 Task: Create a scrum project ZillaTech.
Action: Mouse moved to (217, 67)
Screenshot: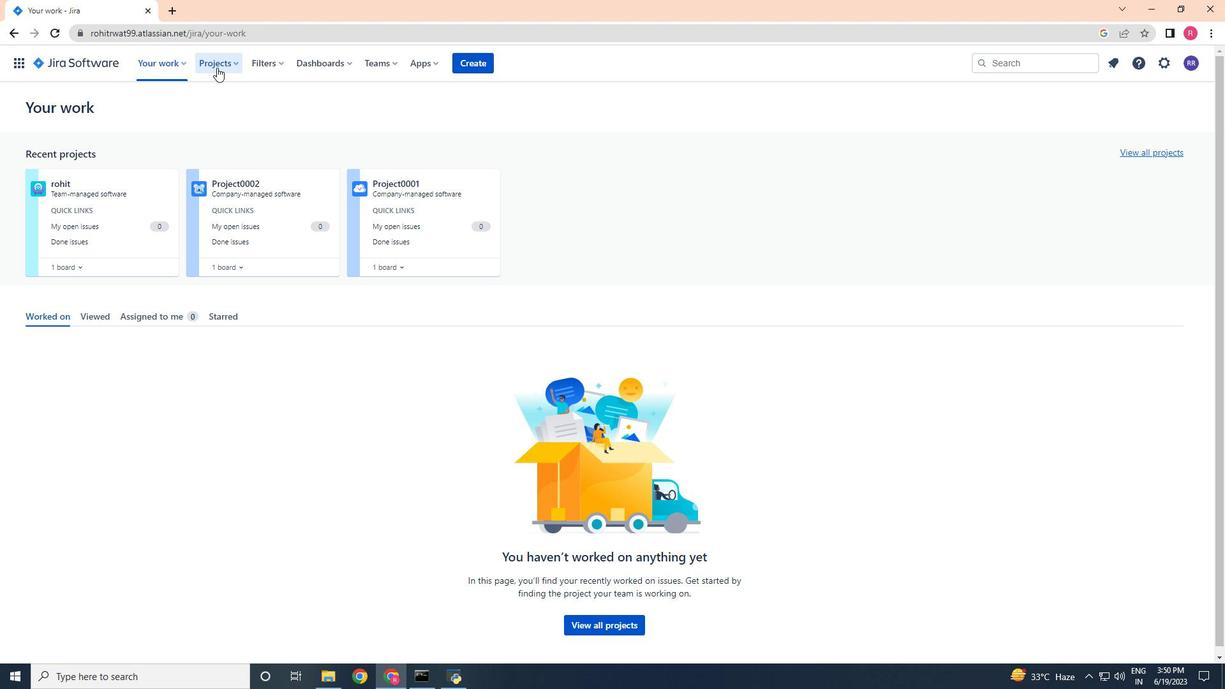 
Action: Mouse pressed left at (217, 67)
Screenshot: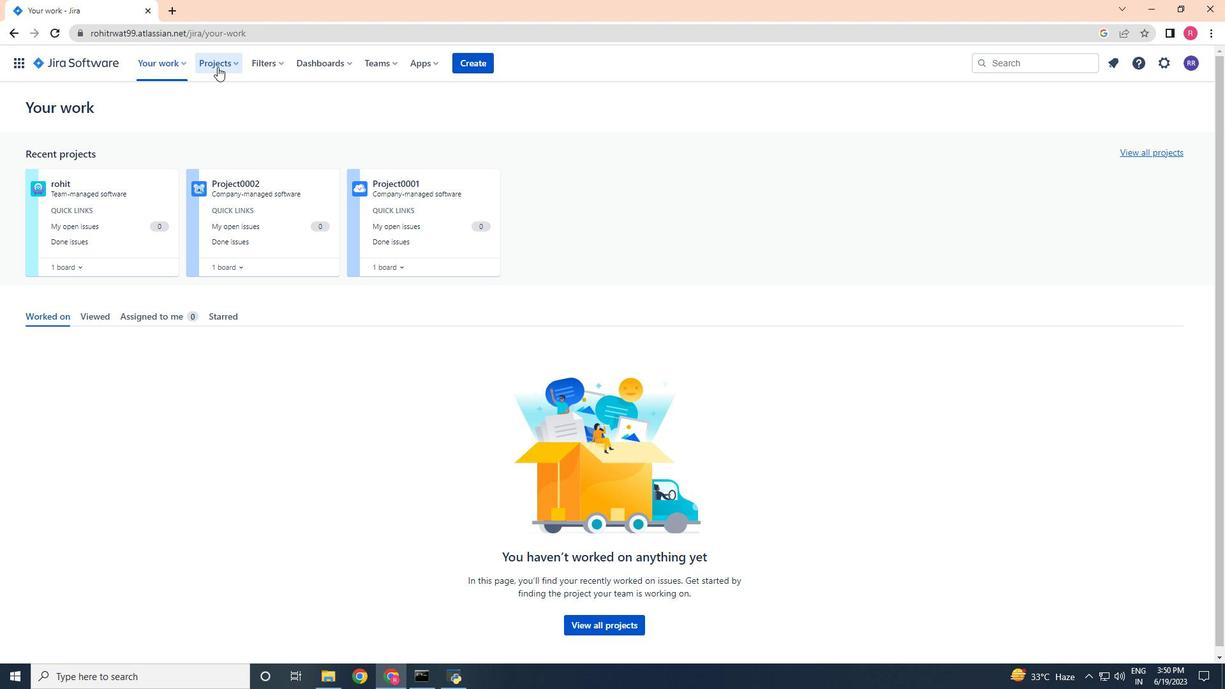 
Action: Mouse moved to (260, 254)
Screenshot: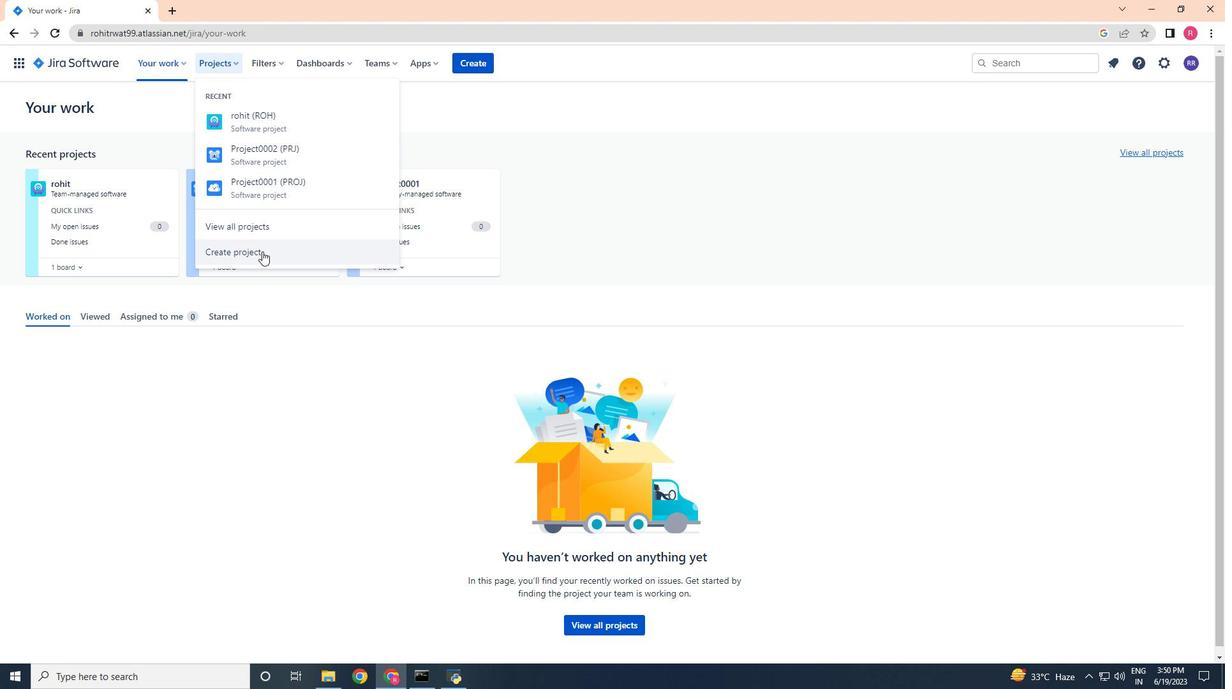 
Action: Mouse pressed left at (260, 254)
Screenshot: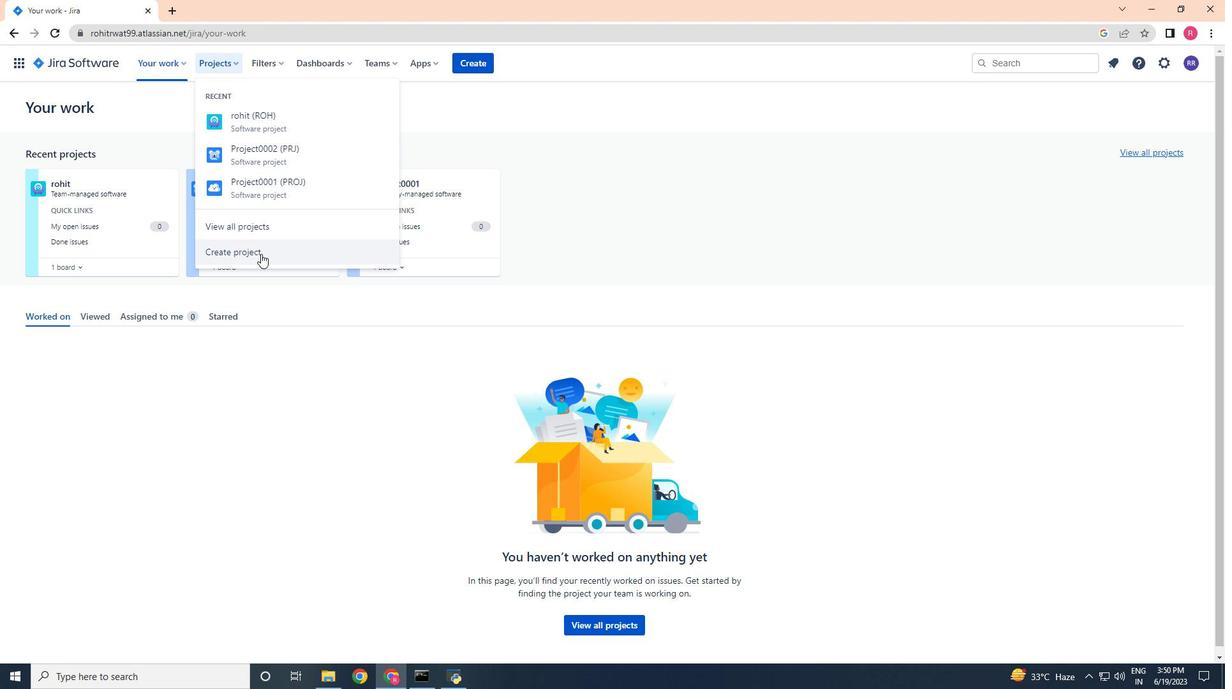 
Action: Mouse moved to (599, 242)
Screenshot: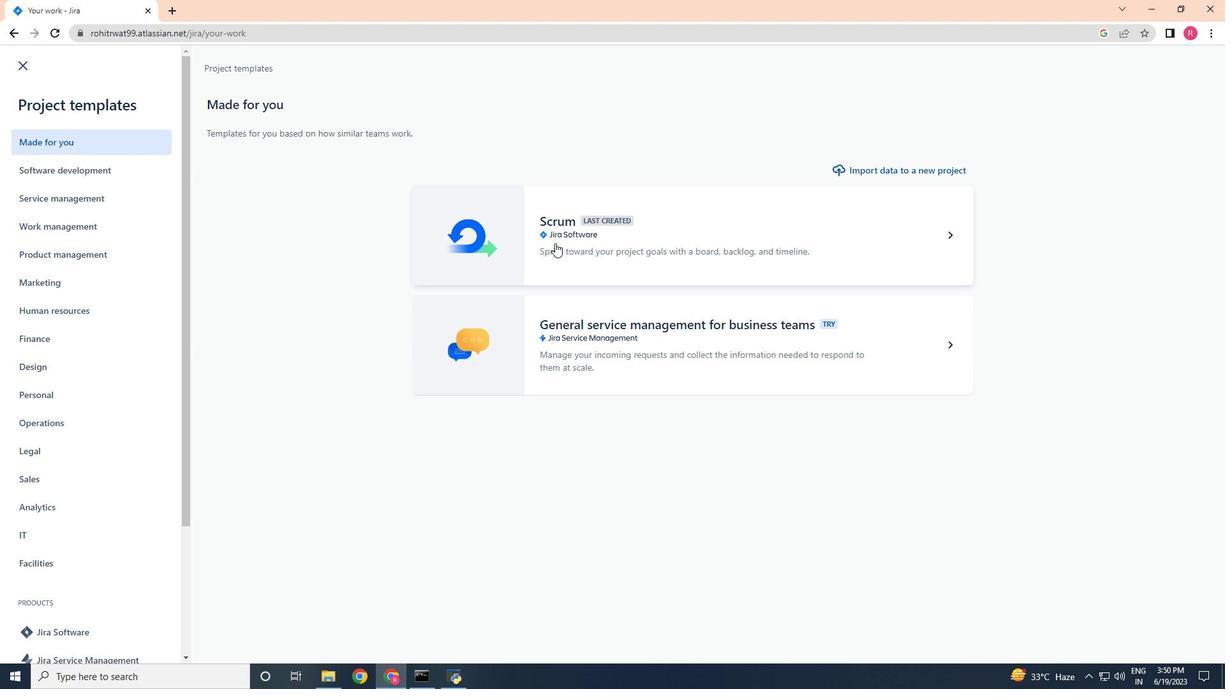 
Action: Mouse pressed left at (599, 242)
Screenshot: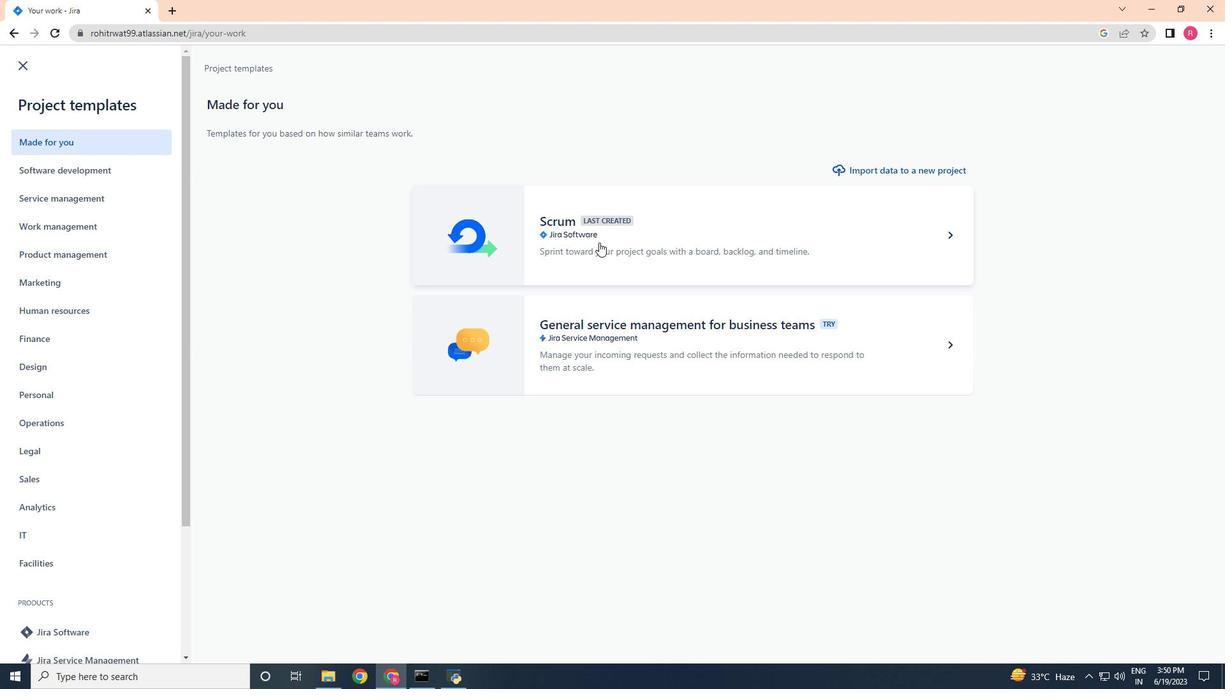 
Action: Mouse moved to (935, 630)
Screenshot: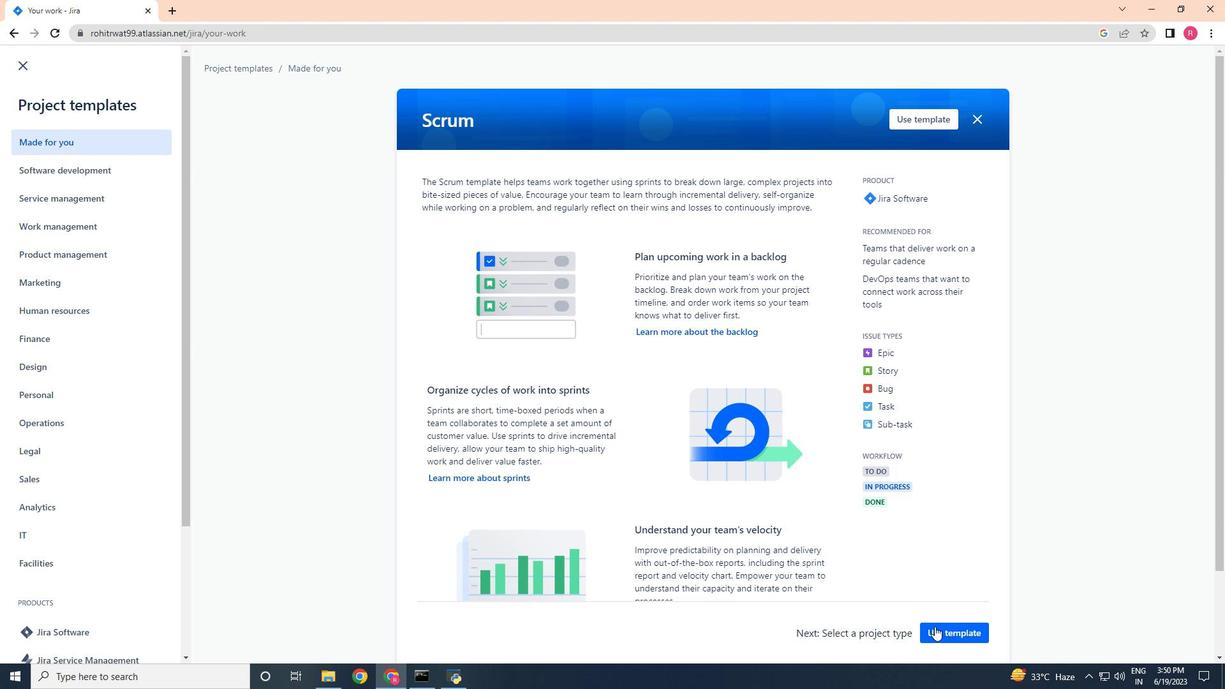 
Action: Mouse pressed left at (935, 630)
Screenshot: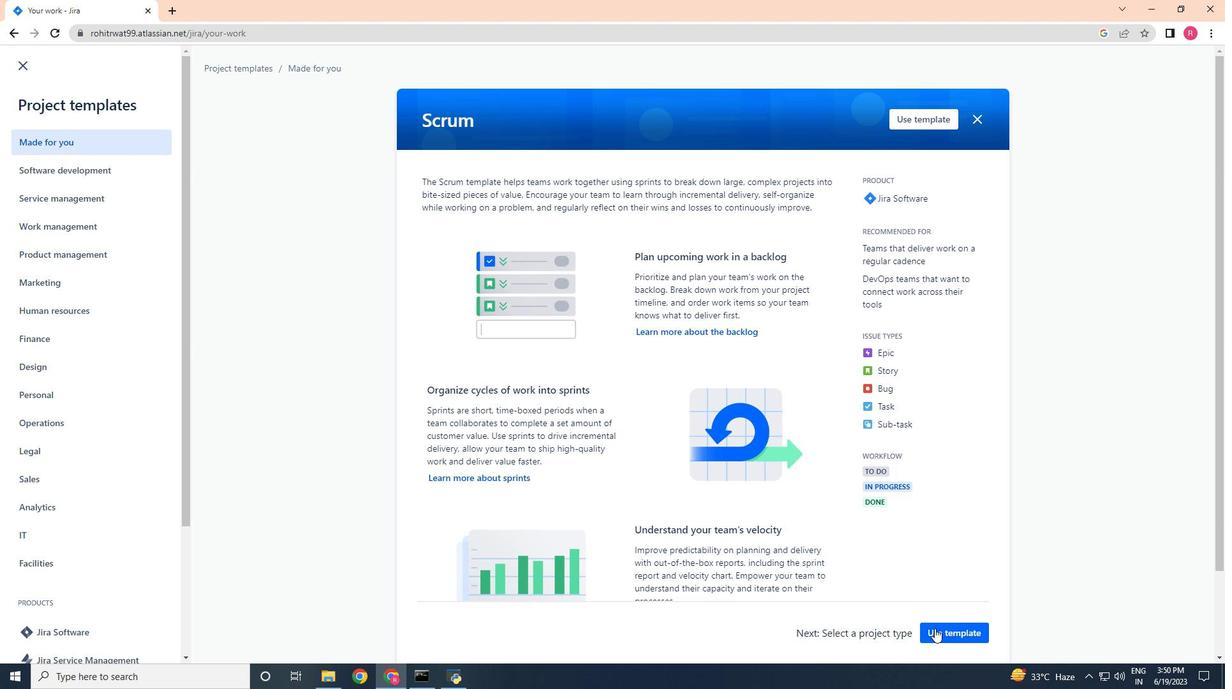 
Action: Mouse moved to (534, 629)
Screenshot: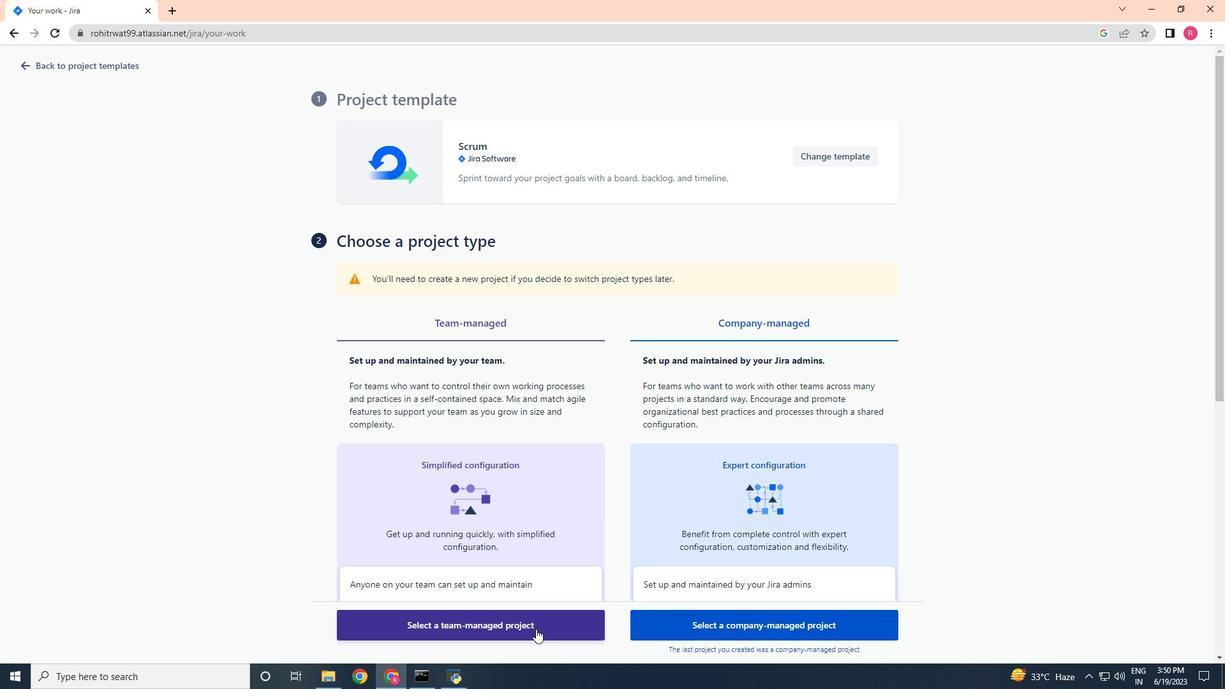 
Action: Mouse pressed left at (534, 629)
Screenshot: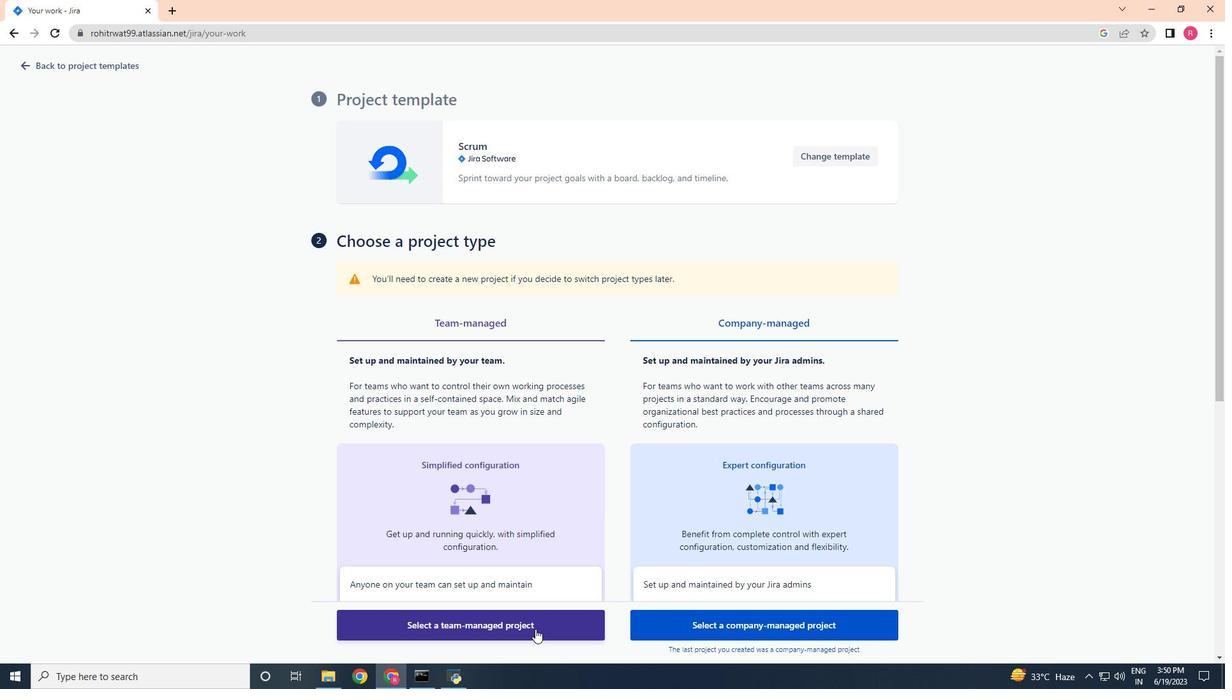 
Action: Mouse moved to (359, 322)
Screenshot: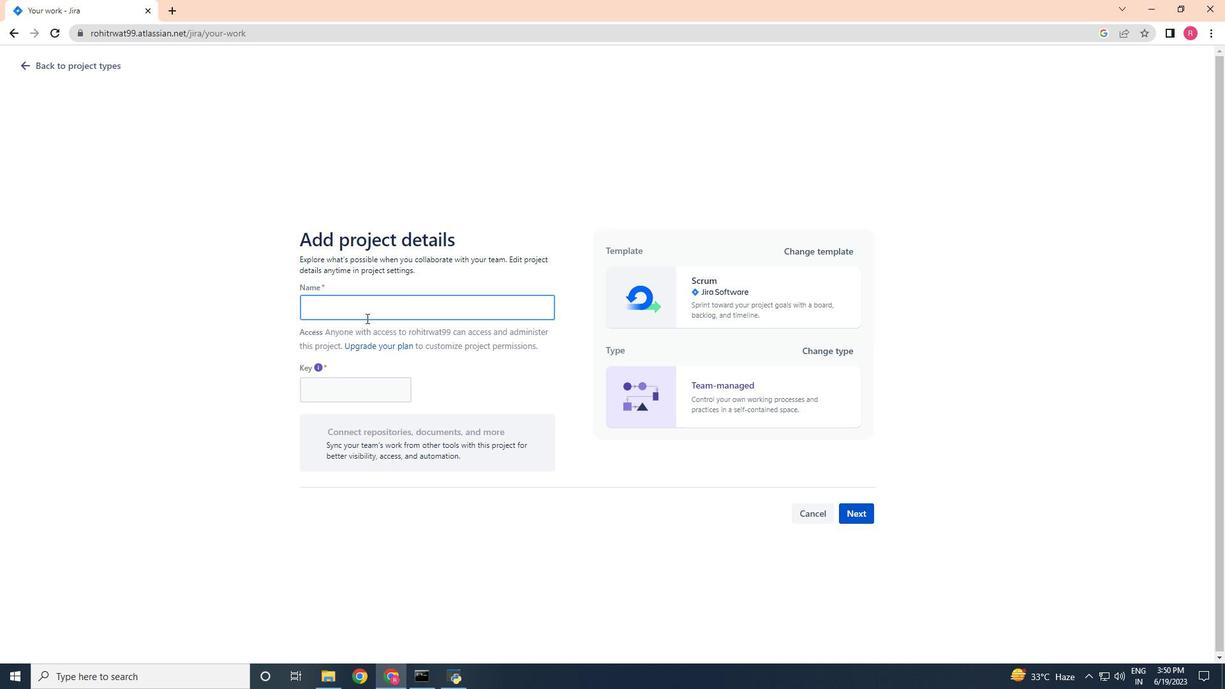 
Action: Key pressed <Key.shift><Key.shift>Zilla<Key.shift>Tech
Screenshot: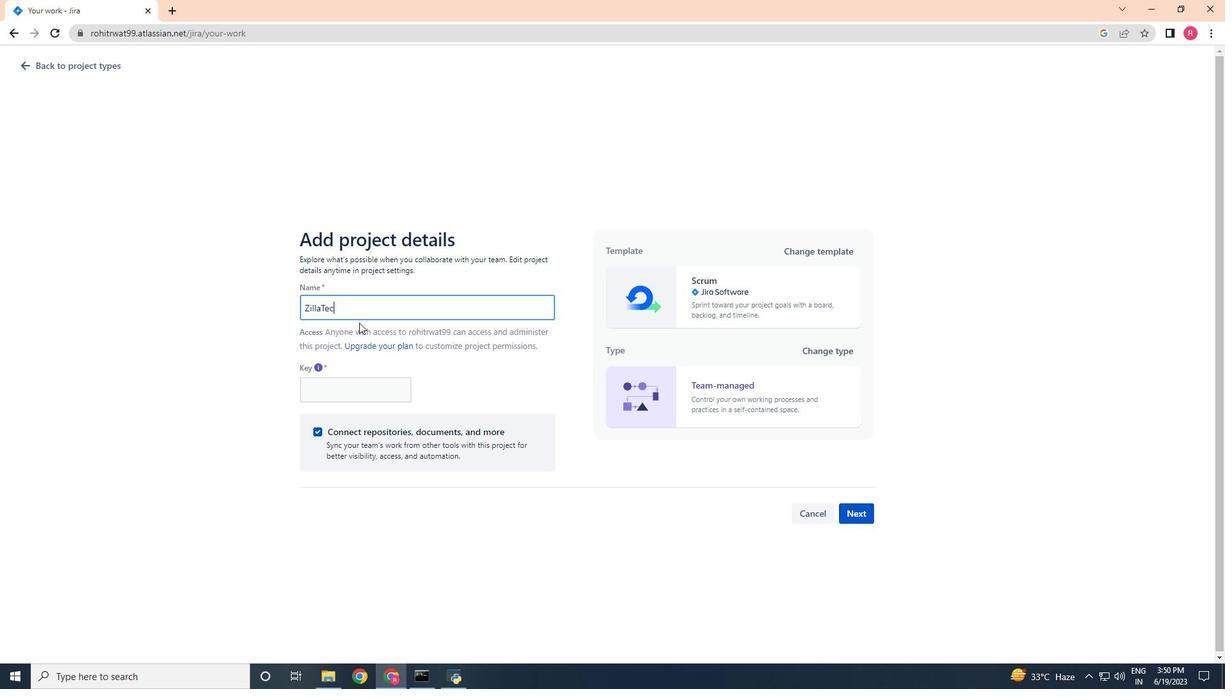 
Action: Mouse moved to (855, 515)
Screenshot: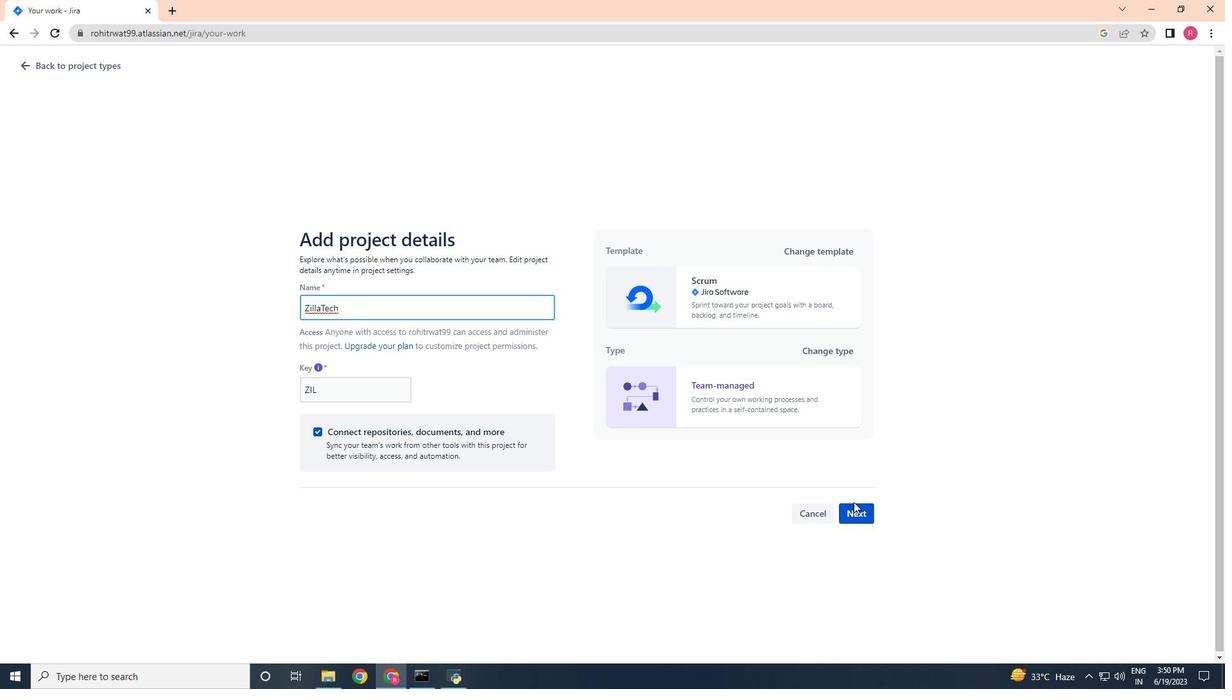 
Action: Mouse pressed left at (855, 515)
Screenshot: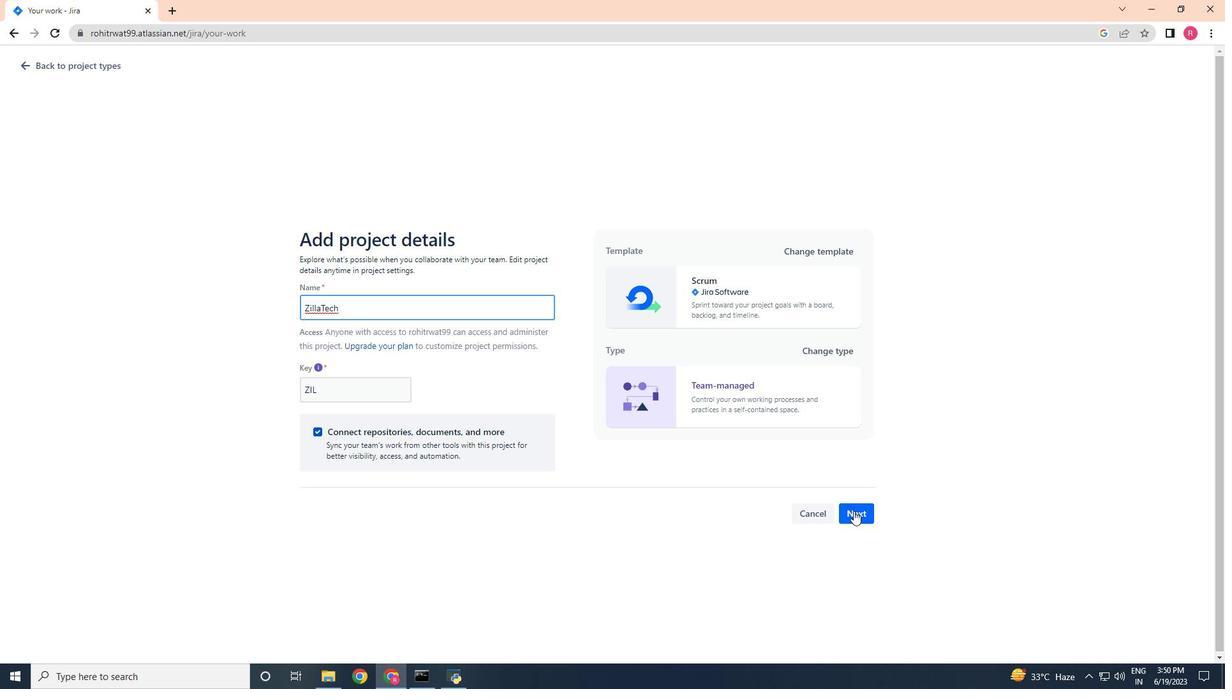
Action: Mouse moved to (809, 398)
Screenshot: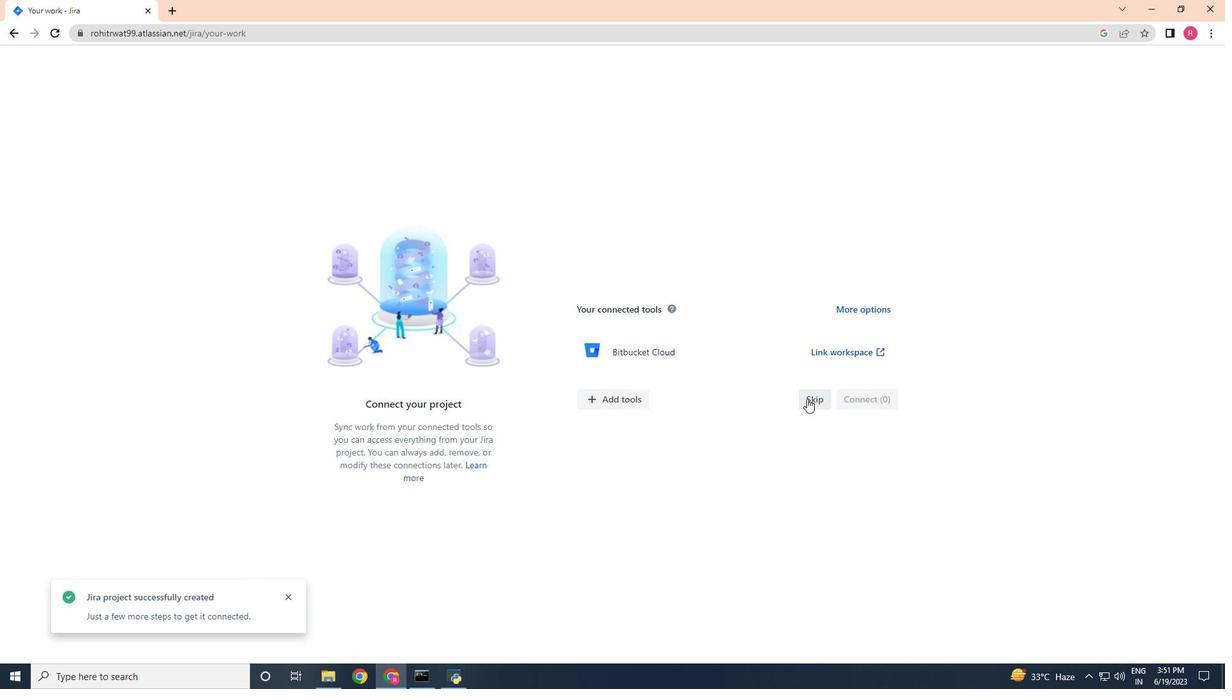 
Action: Mouse pressed left at (809, 398)
Screenshot: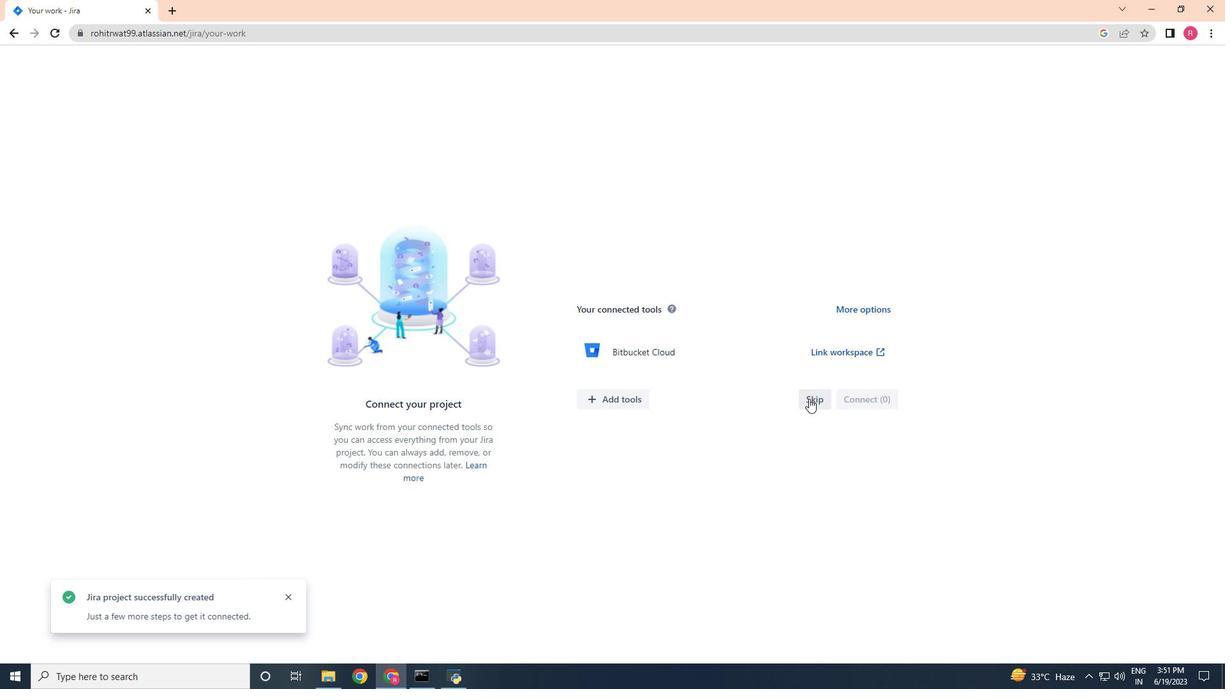 
Action: Mouse moved to (806, 396)
Screenshot: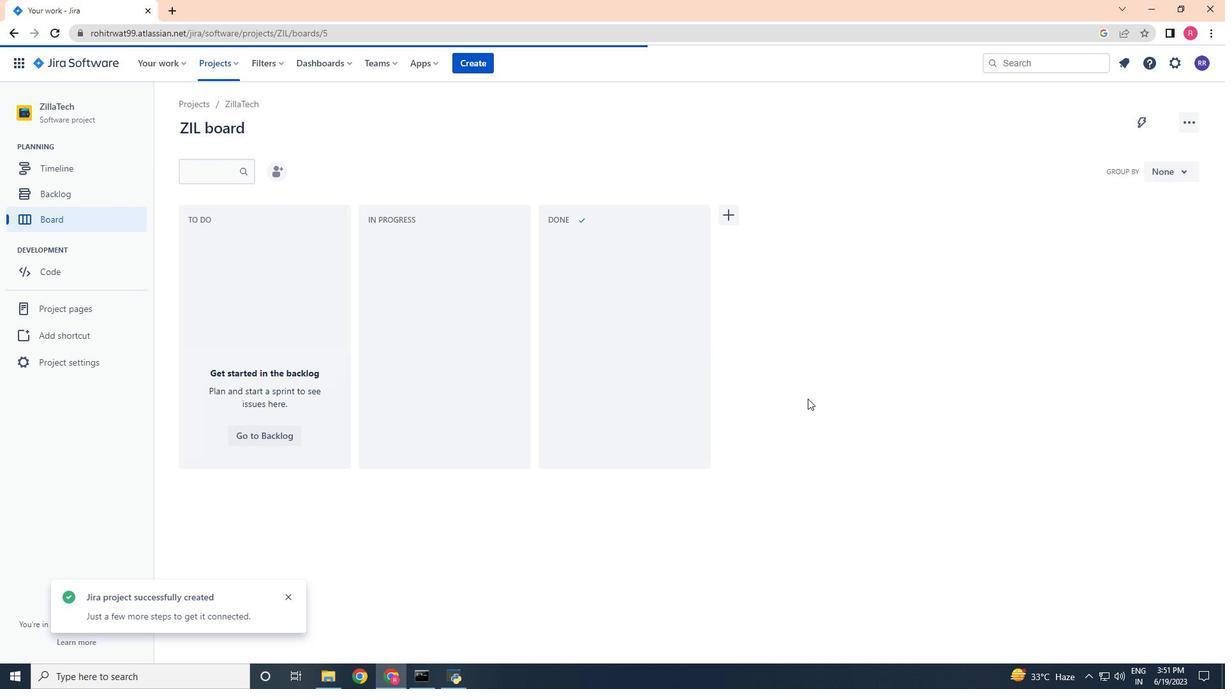 
